 Task: Create in the project AgileMission in Backlog an issue 'Implement a new cloud-based expense management system for a company with advanced expense tracking and reimbursement features', assign it to team member softage.3@softage.net and change the status to IN PROGRESS. Create in the project AgileMission in Backlog an issue 'Integrate a new virtual assistant feature into an existing mobile application to enhance user experience and convenience', assign it to team member softage.4@softage.net and change the status to IN PROGRESS
Action: Mouse moved to (273, 298)
Screenshot: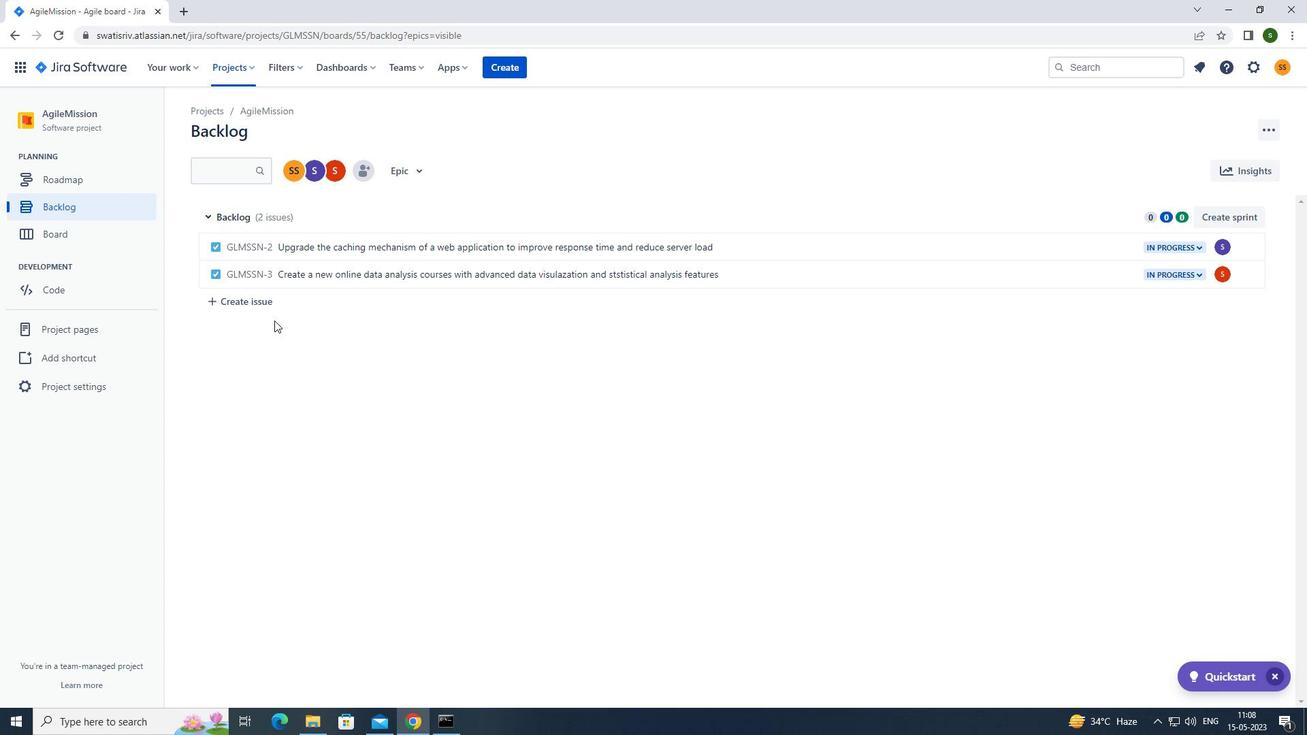 
Action: Mouse pressed left at (273, 298)
Screenshot: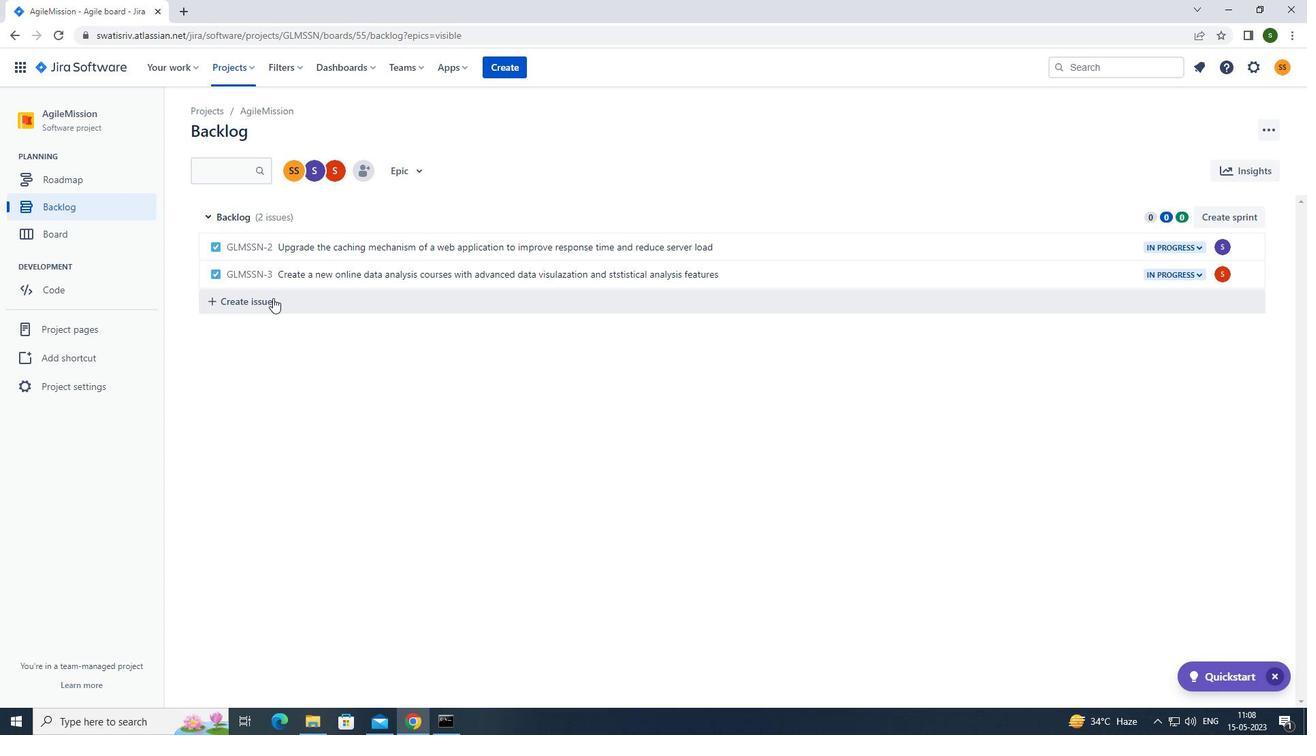 
Action: Mouse moved to (327, 297)
Screenshot: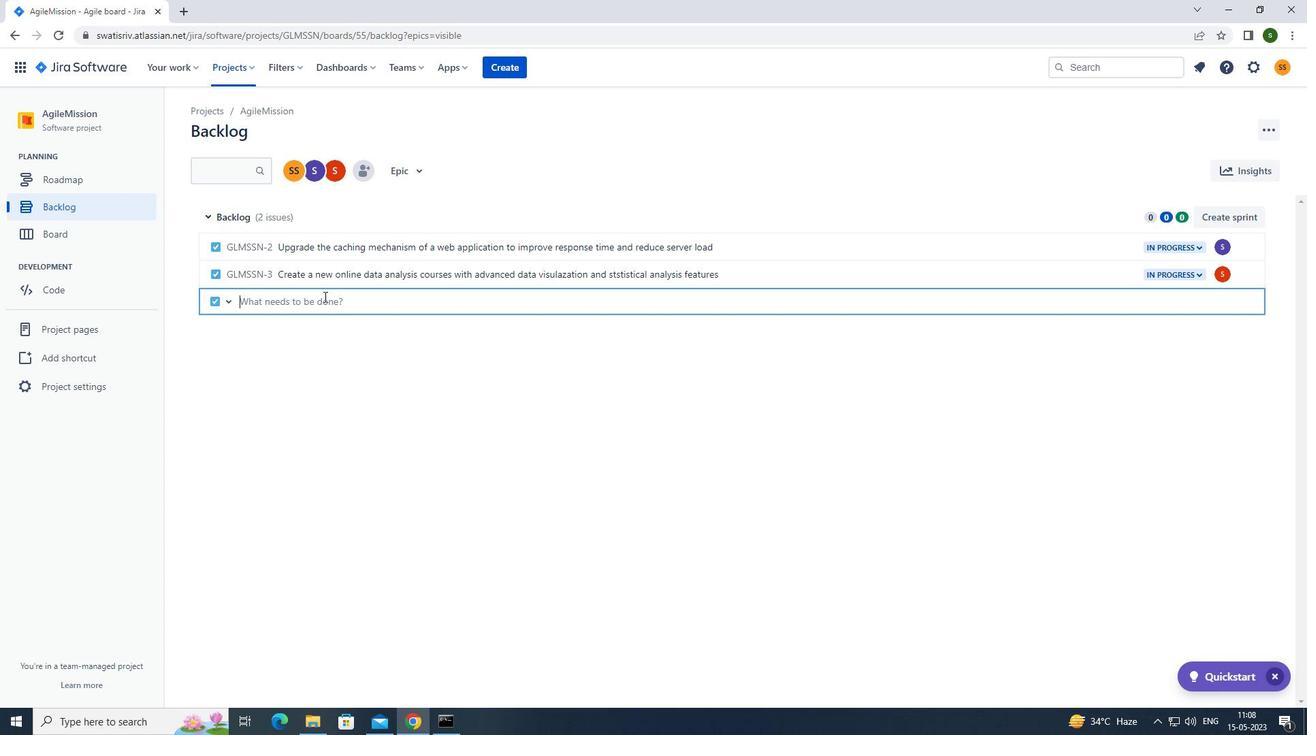 
Action: Key pressed <Key.caps_lock>i<Key.caps_lock>mplement<Key.space>a<Key.space>new<Key.space>cloud-based<Key.space>expense<Key.space>managment<Key.space>system<Key.space>for<Key.space>a<Key.space>company<Key.space>with<Key.space>advanced<Key.space>expense<Key.space>tracking<Key.space>and<Key.space>reimbursement<Key.space>features<Key.enter>
Screenshot: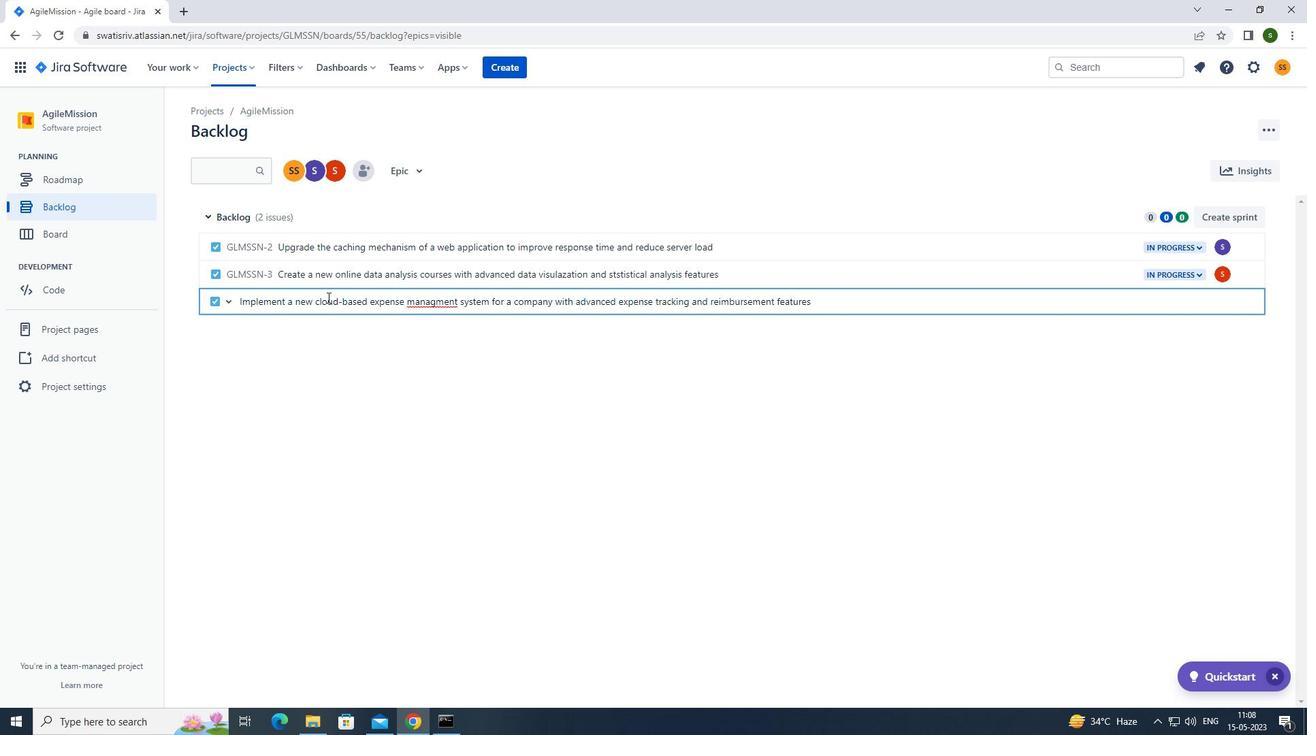 
Action: Mouse moved to (1219, 303)
Screenshot: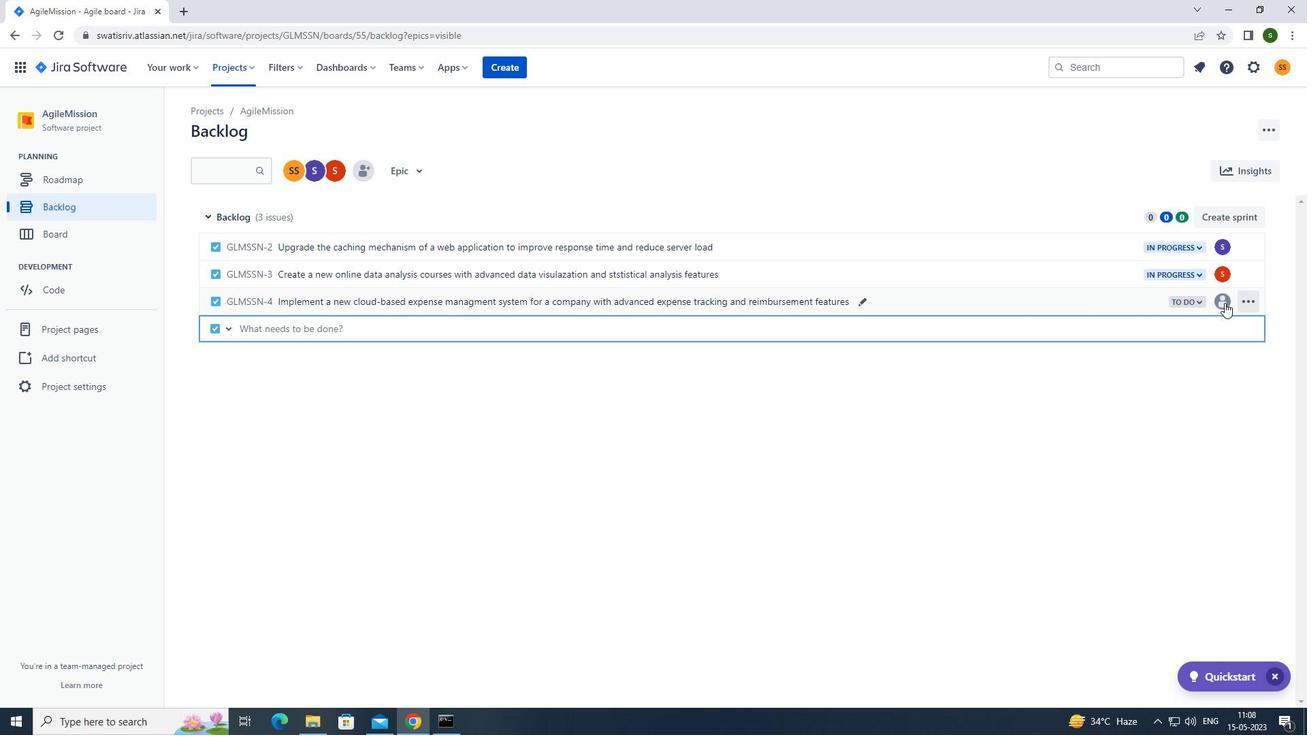 
Action: Mouse pressed left at (1219, 303)
Screenshot: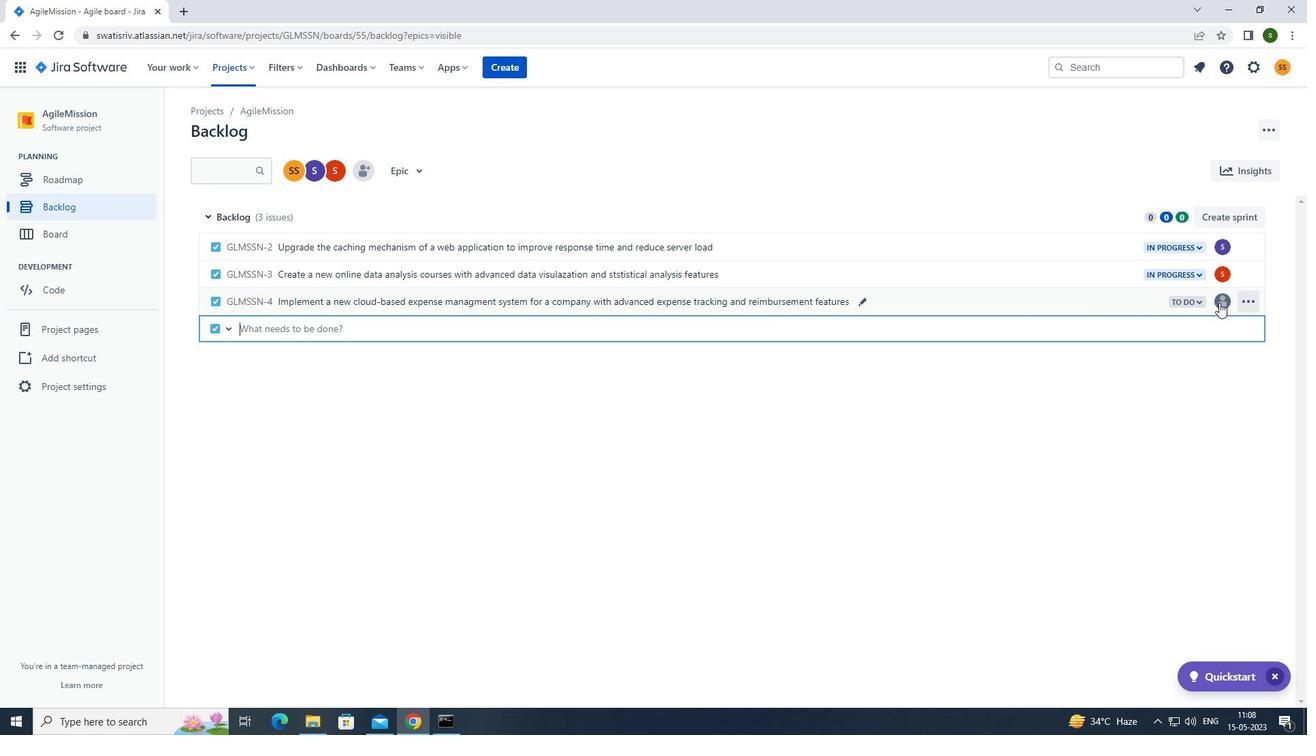 
Action: Mouse moved to (1135, 439)
Screenshot: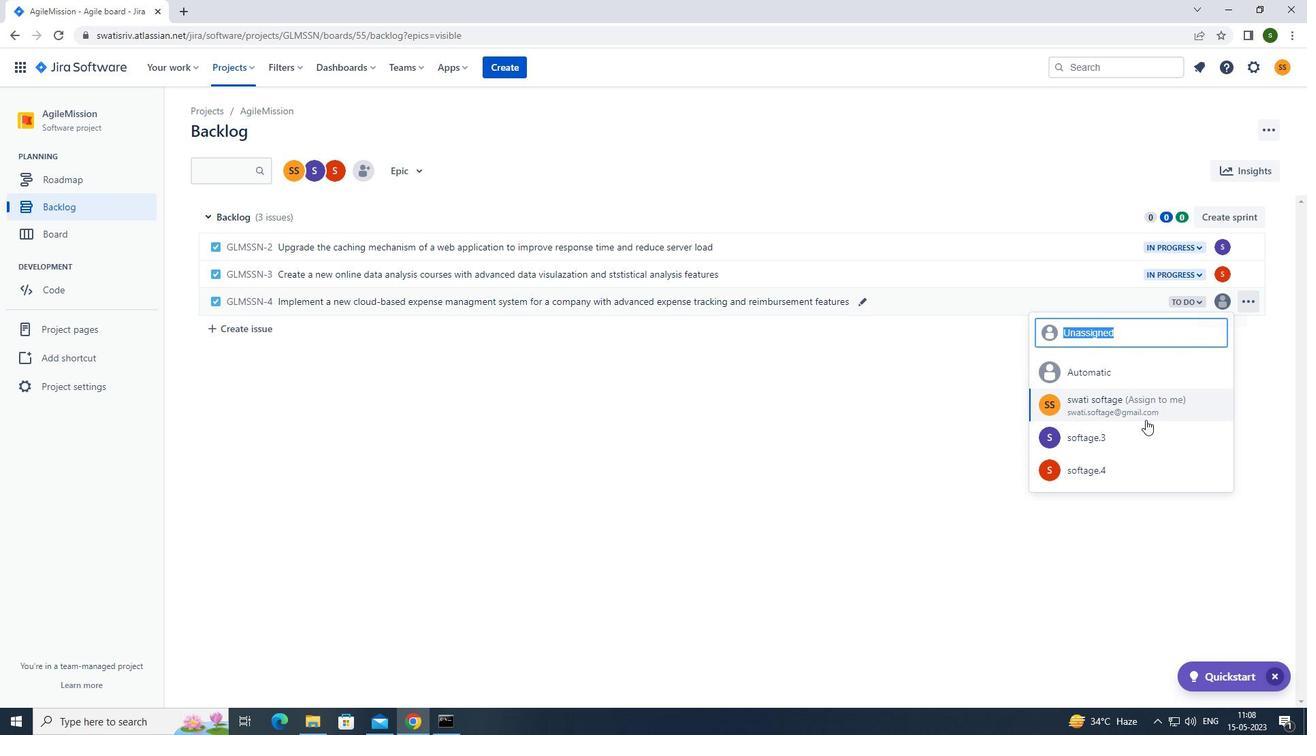 
Action: Mouse pressed left at (1135, 439)
Screenshot: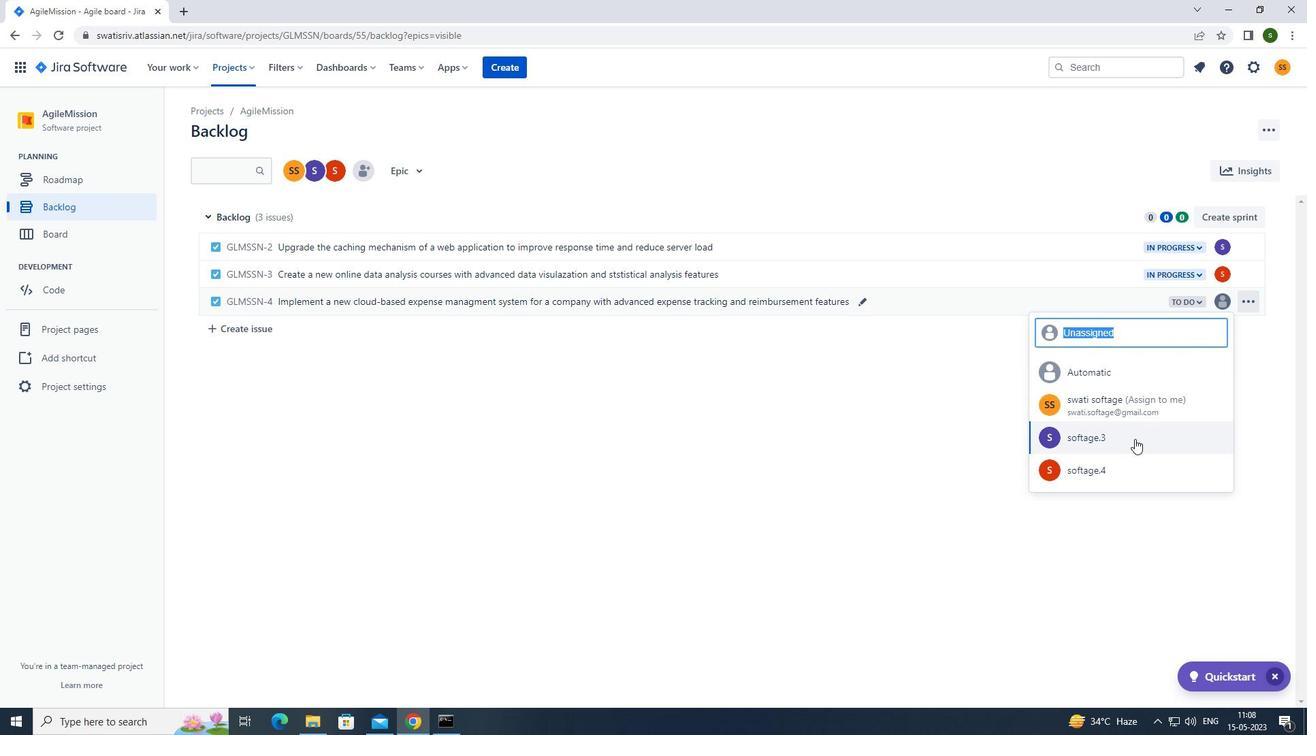 
Action: Mouse moved to (1187, 301)
Screenshot: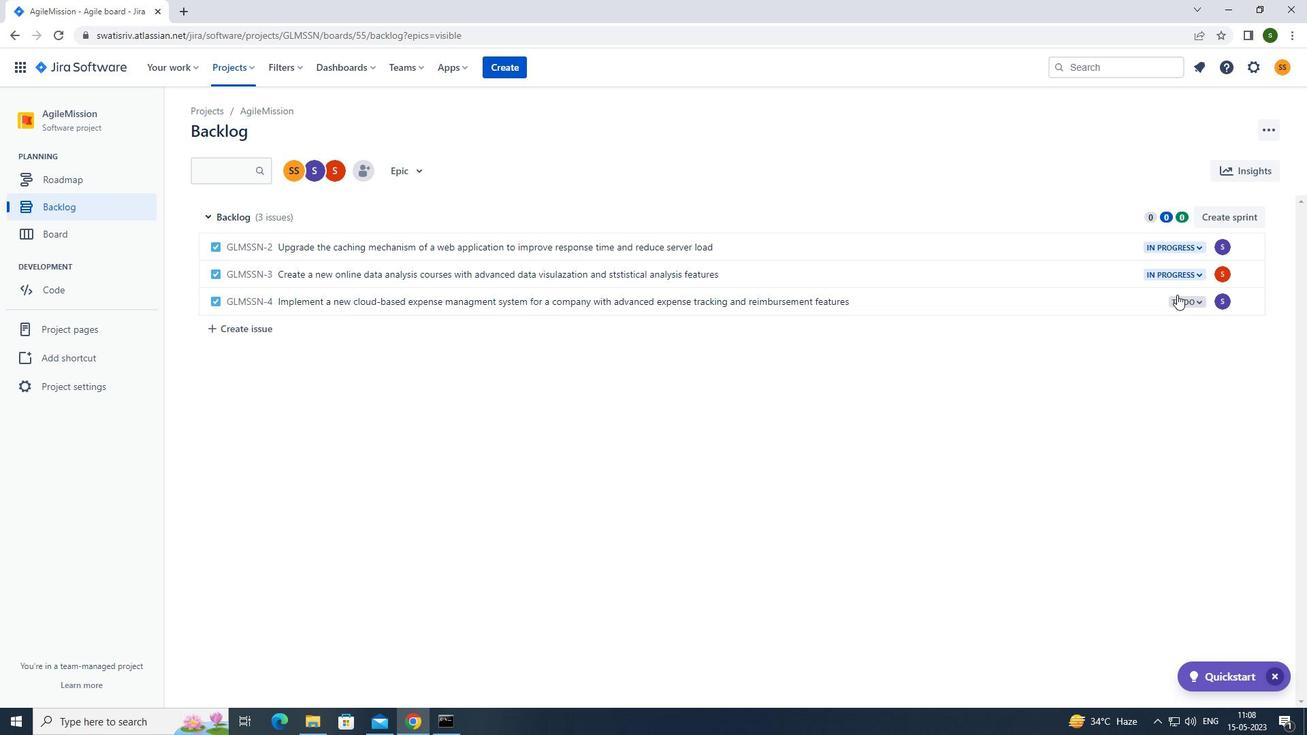 
Action: Mouse pressed left at (1187, 301)
Screenshot: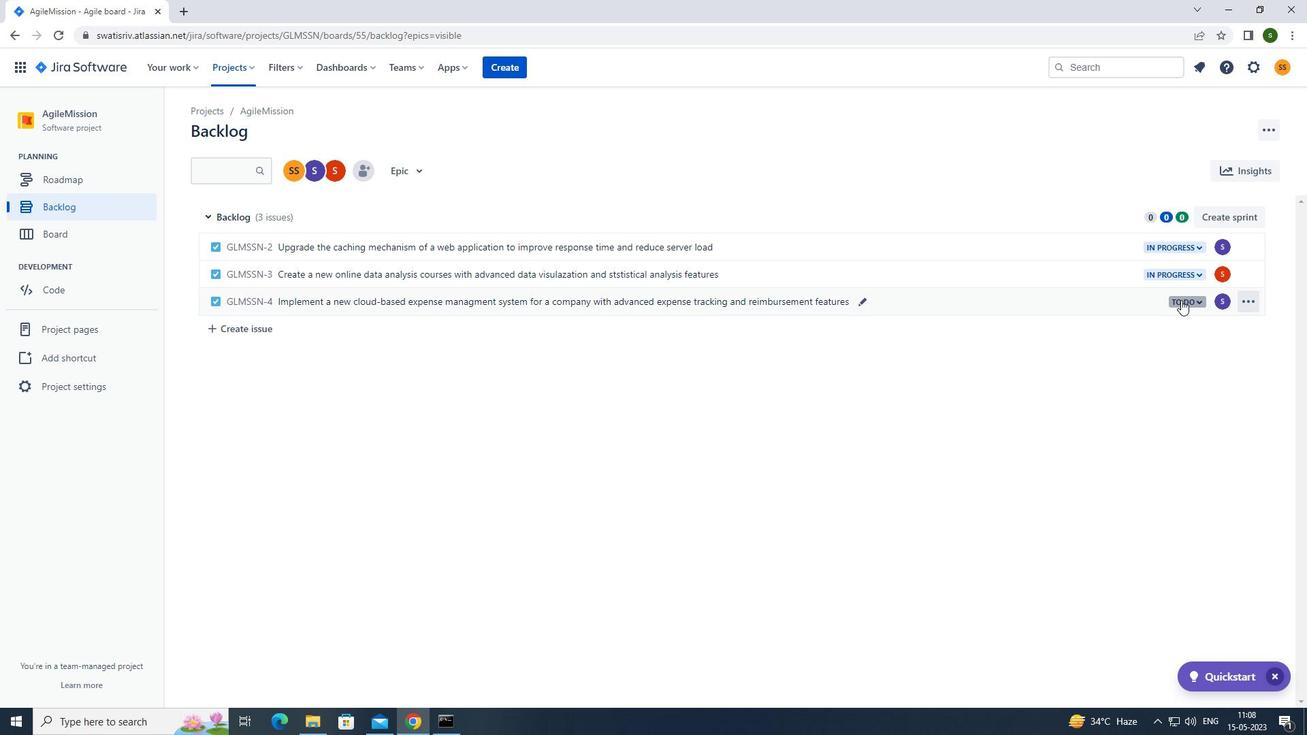 
Action: Mouse moved to (1145, 326)
Screenshot: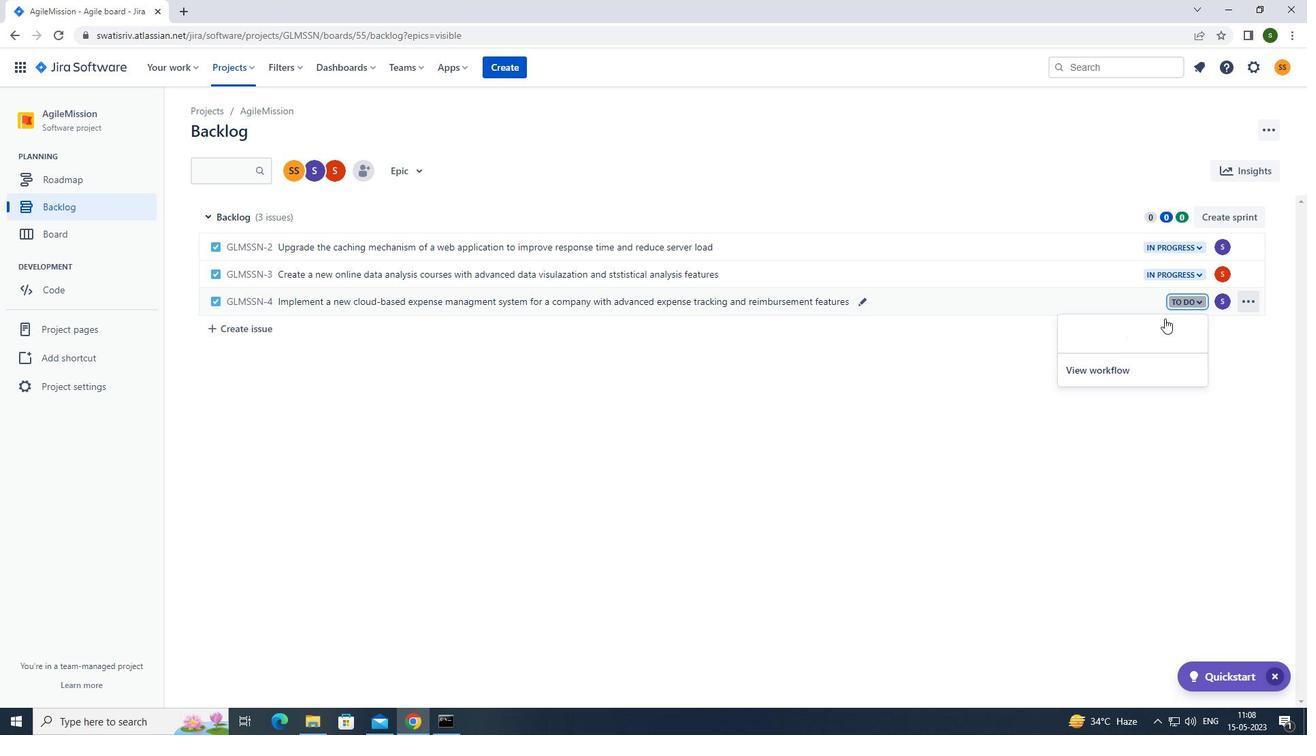 
Action: Mouse pressed left at (1145, 326)
Screenshot: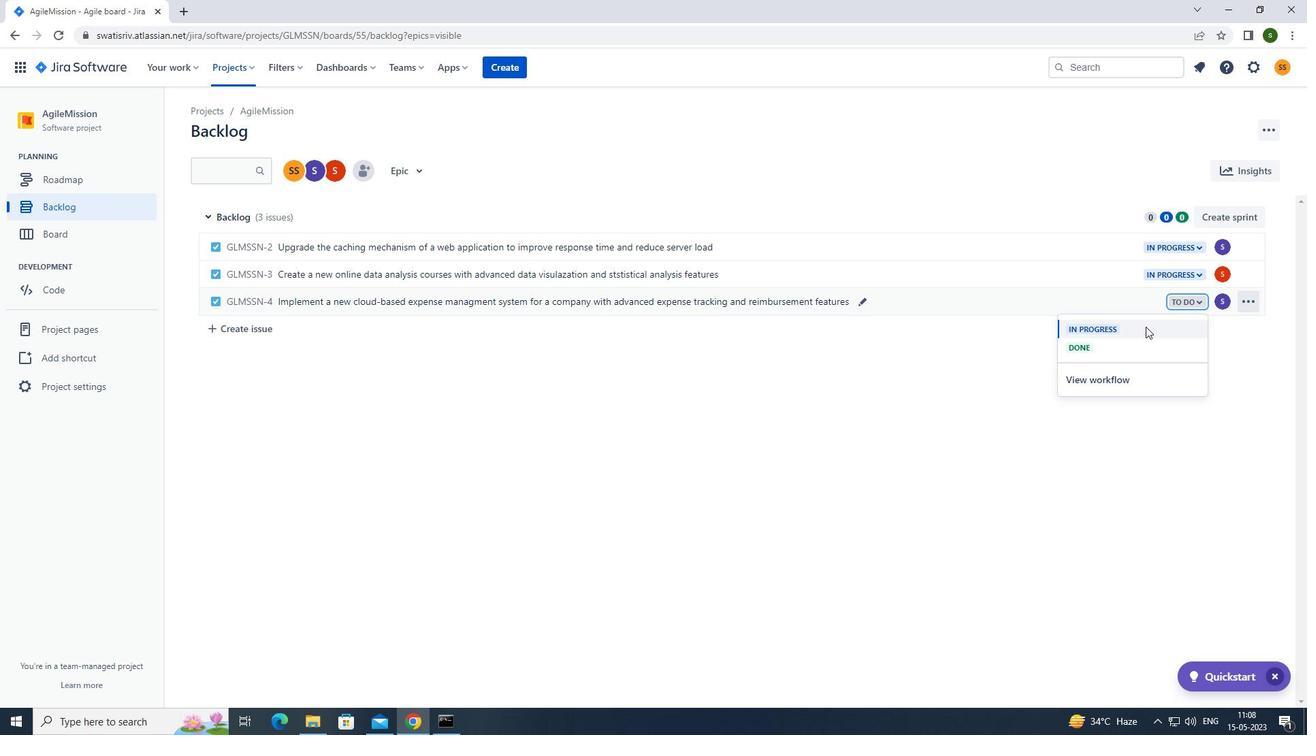 
Action: Mouse moved to (255, 330)
Screenshot: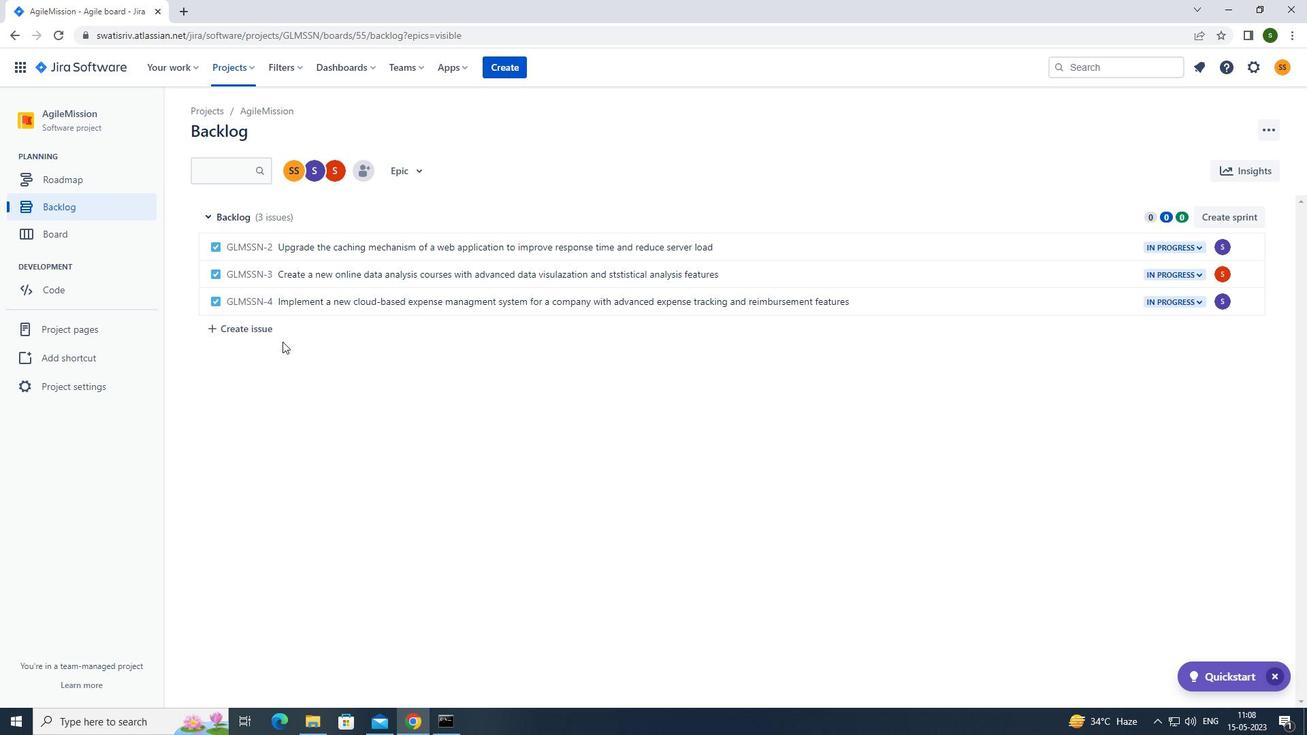 
Action: Mouse pressed left at (255, 330)
Screenshot: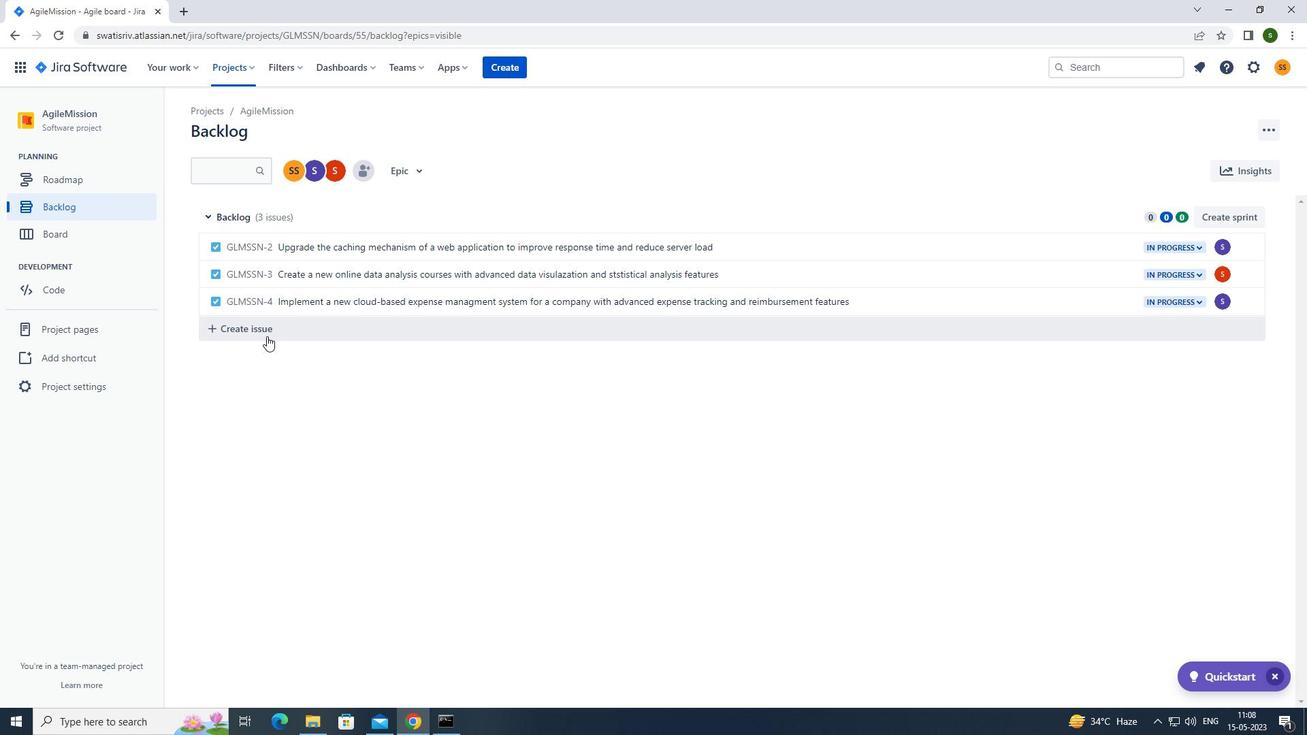 
Action: Mouse moved to (296, 329)
Screenshot: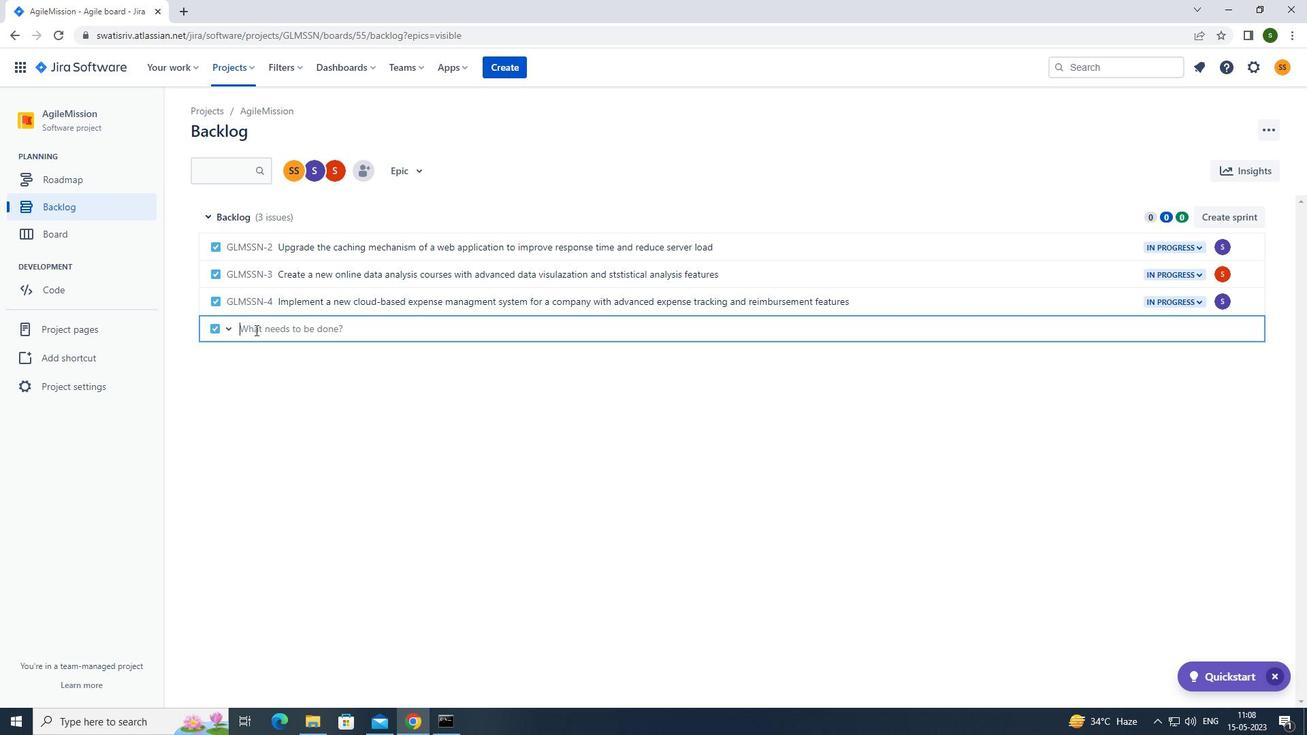 
Action: Mouse pressed left at (296, 329)
Screenshot: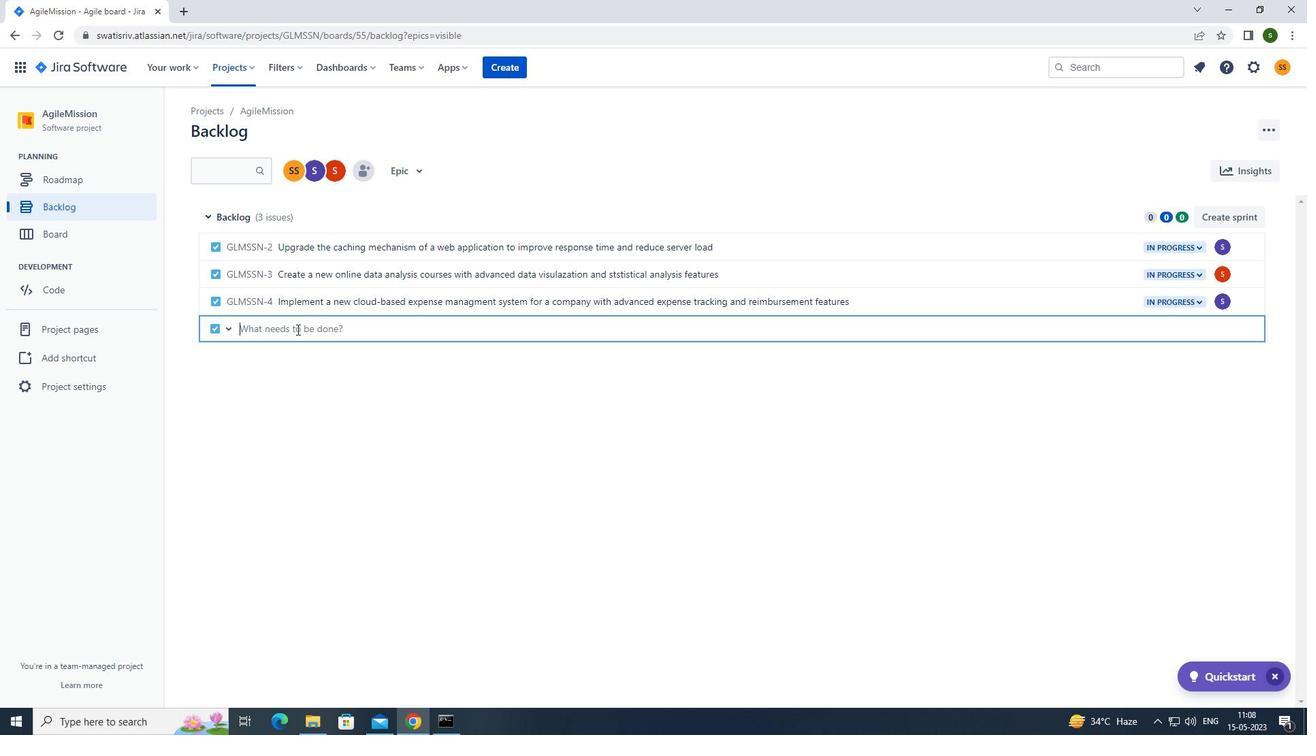 
Action: Key pressed <Key.caps_lock>i<Key.caps_lock>ntegrate<Key.space>a<Key.space>new<Key.space>virtual<Key.space>assitant<Key.space>feature<Key.space>into<Key.space>an<Key.space>existing<Key.space>mobile<Key.space>application<Key.space>to<Key.space>enhance<Key.space>user<Key.space>experience<Key.space>and<Key.space>convenience<Key.enter>
Screenshot: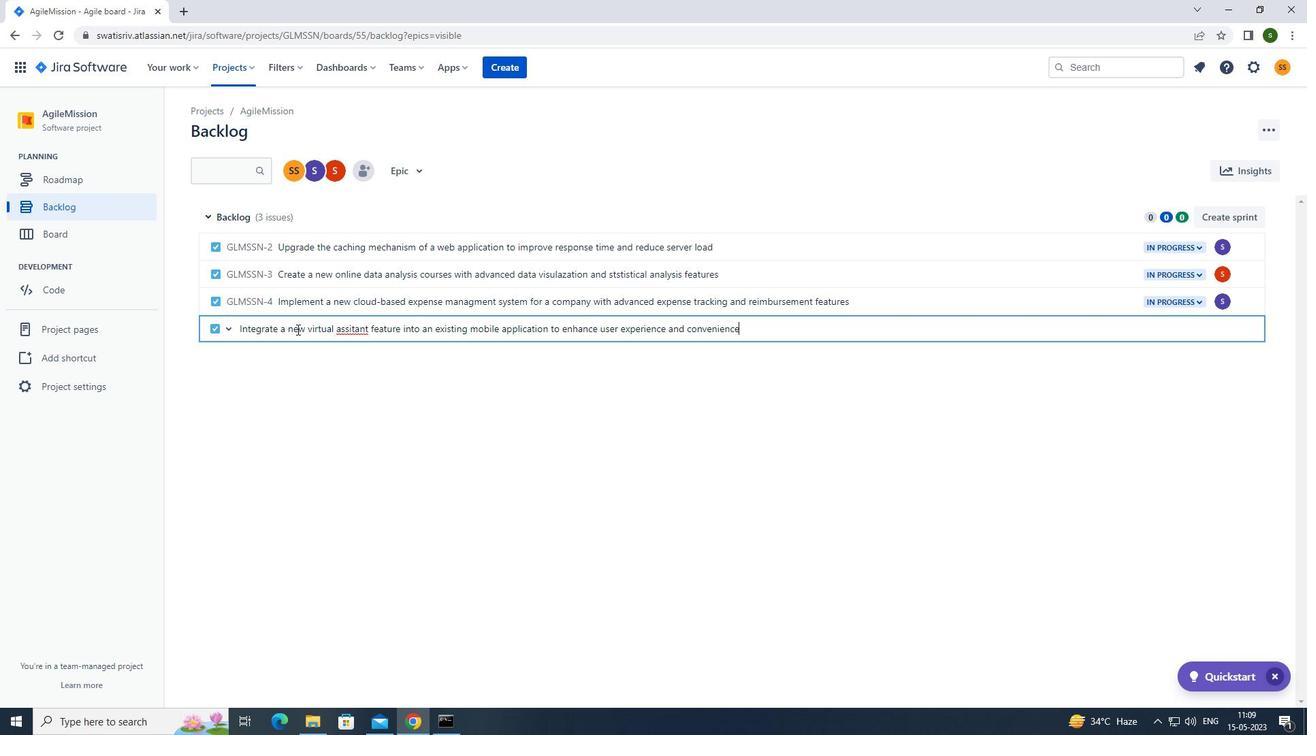 
Action: Mouse moved to (1219, 325)
Screenshot: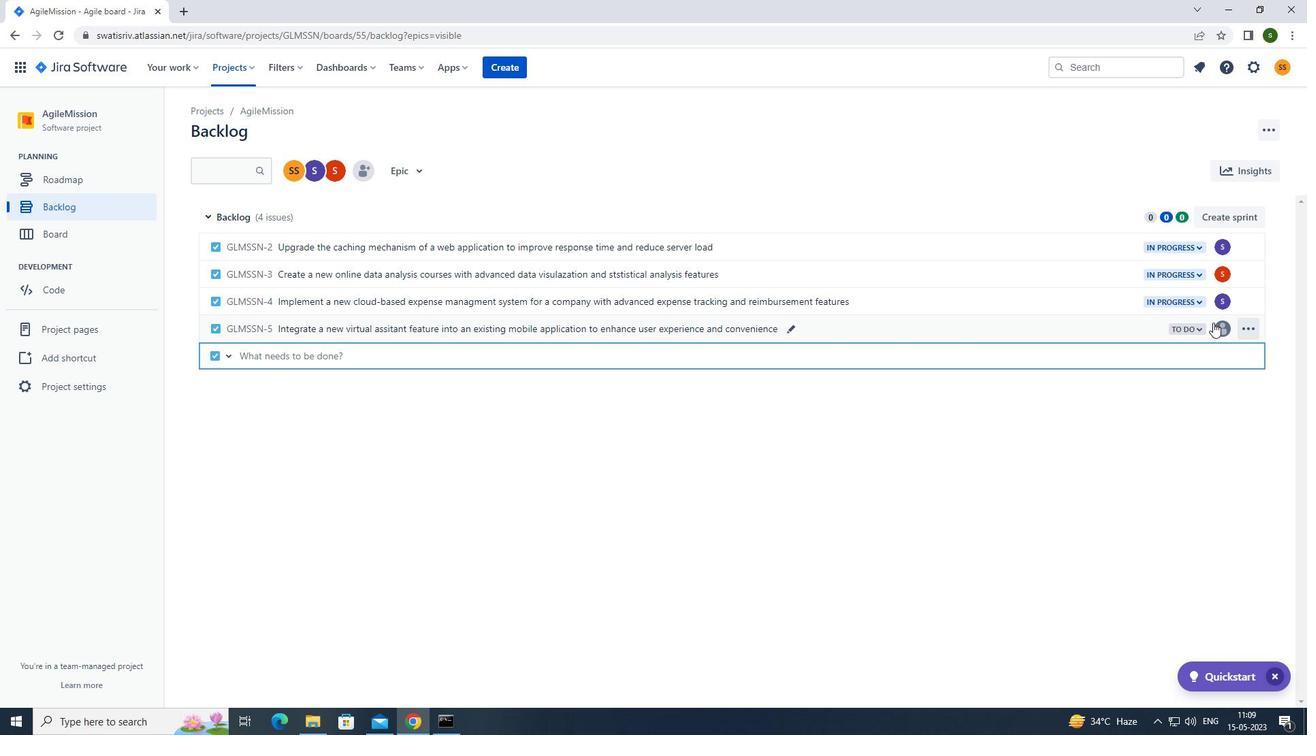 
Action: Mouse pressed left at (1219, 325)
Screenshot: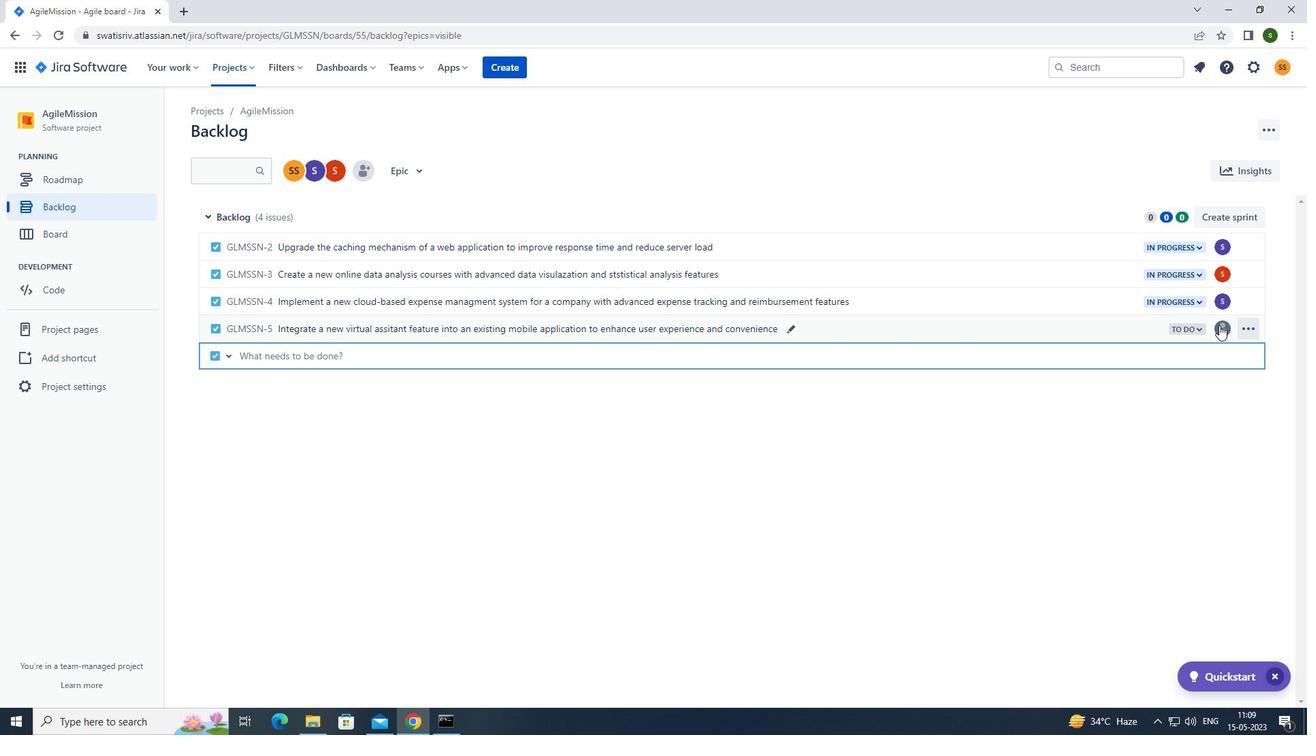 
Action: Mouse moved to (1106, 494)
Screenshot: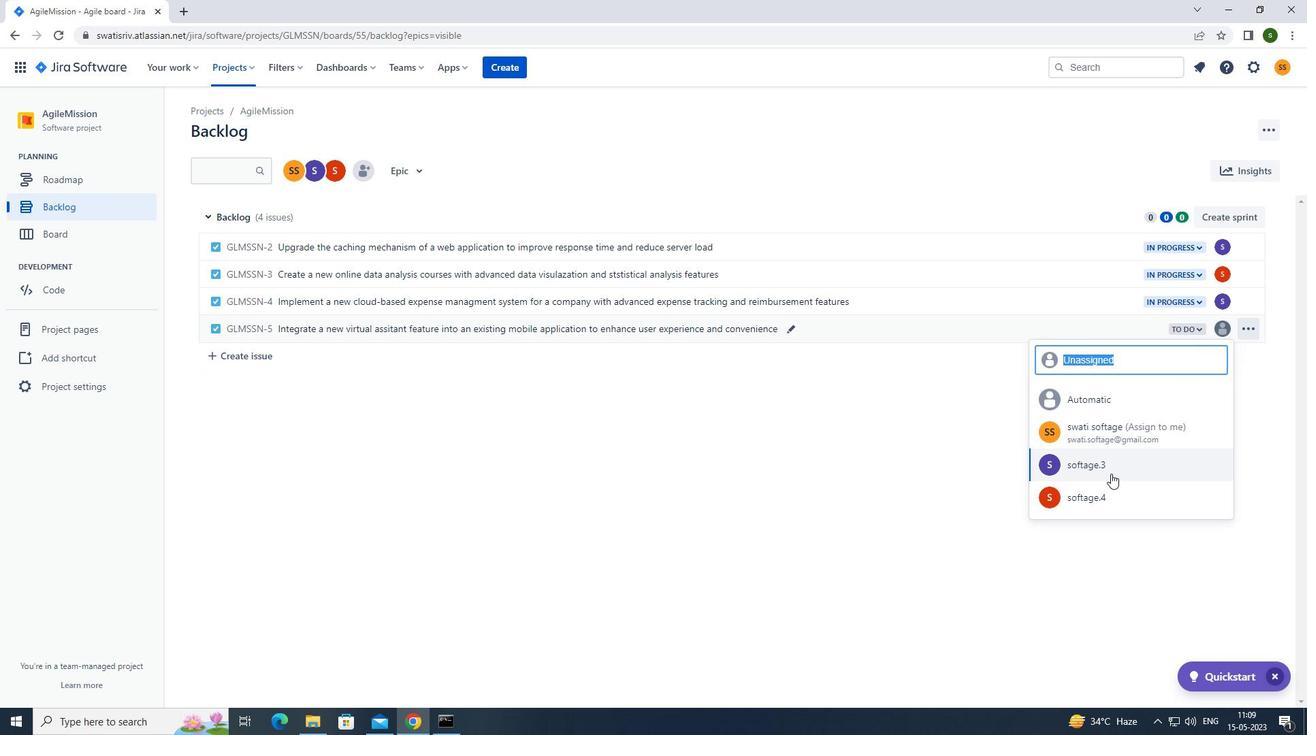 
Action: Mouse pressed left at (1106, 494)
Screenshot: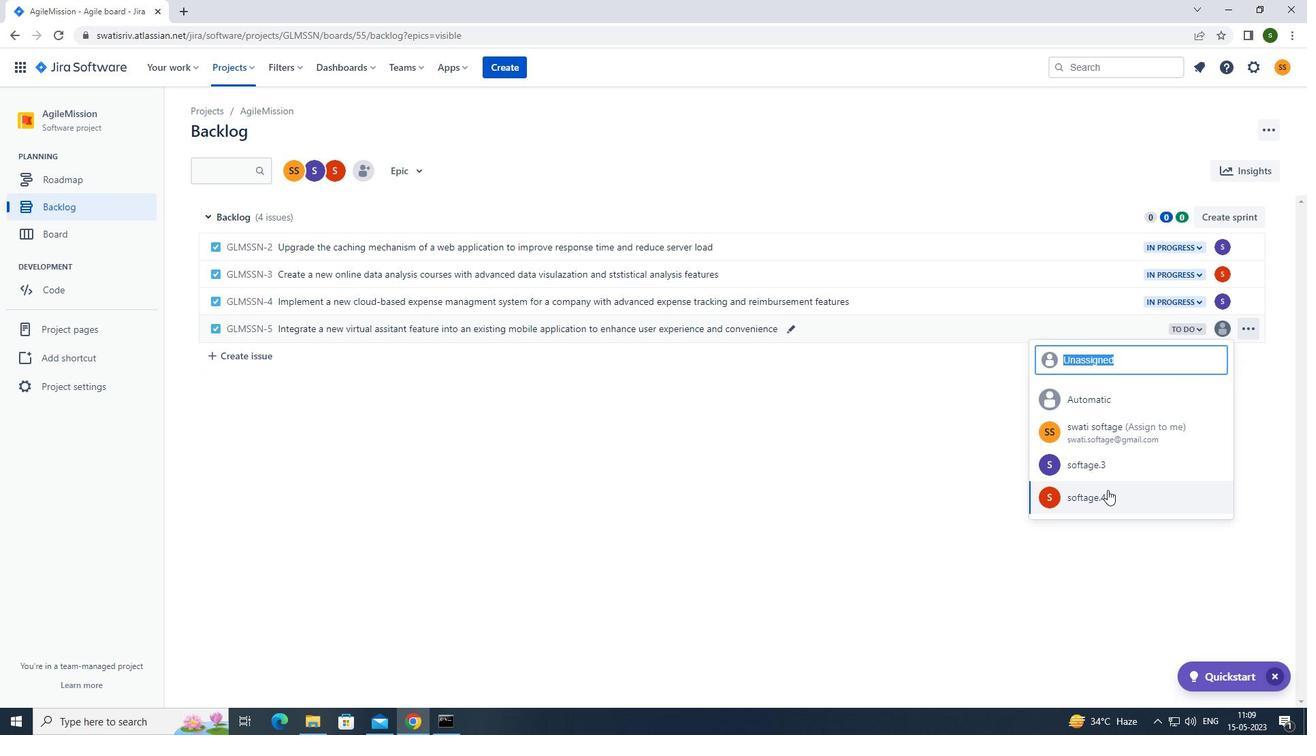 
Action: Mouse moved to (1188, 330)
Screenshot: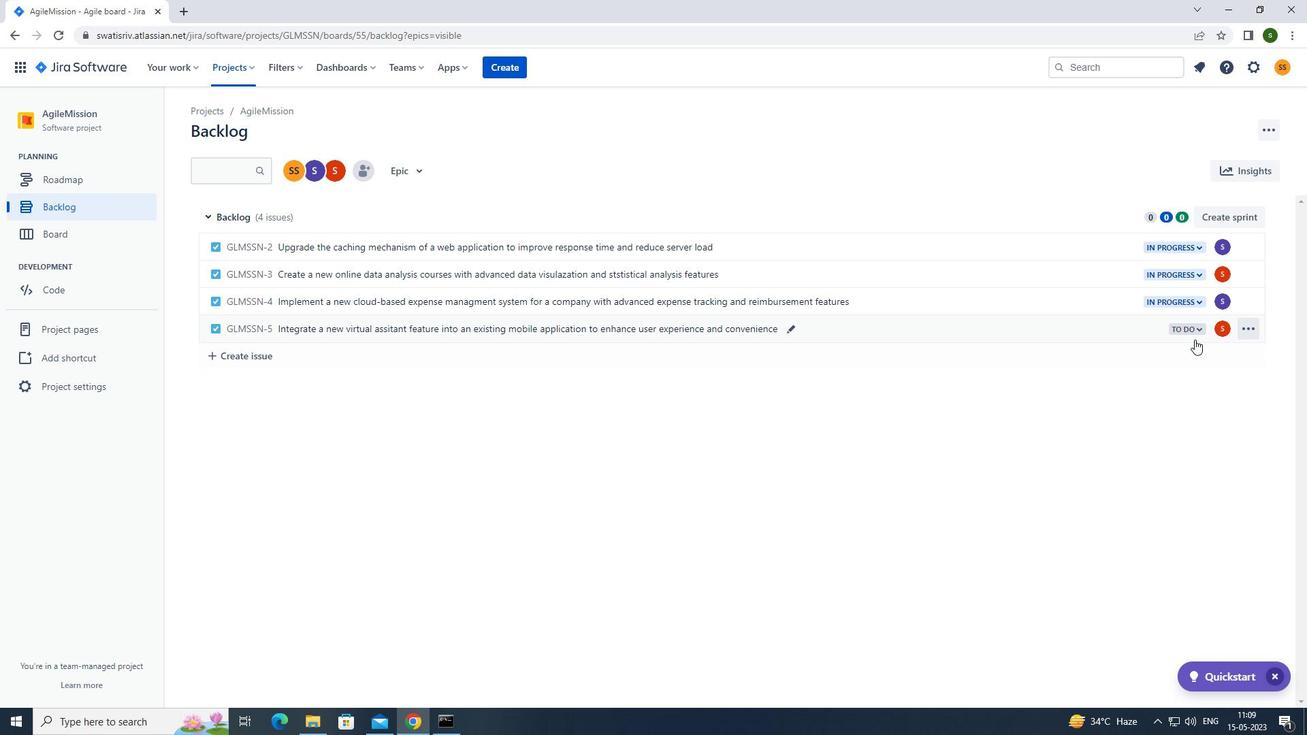 
Action: Mouse pressed left at (1188, 330)
Screenshot: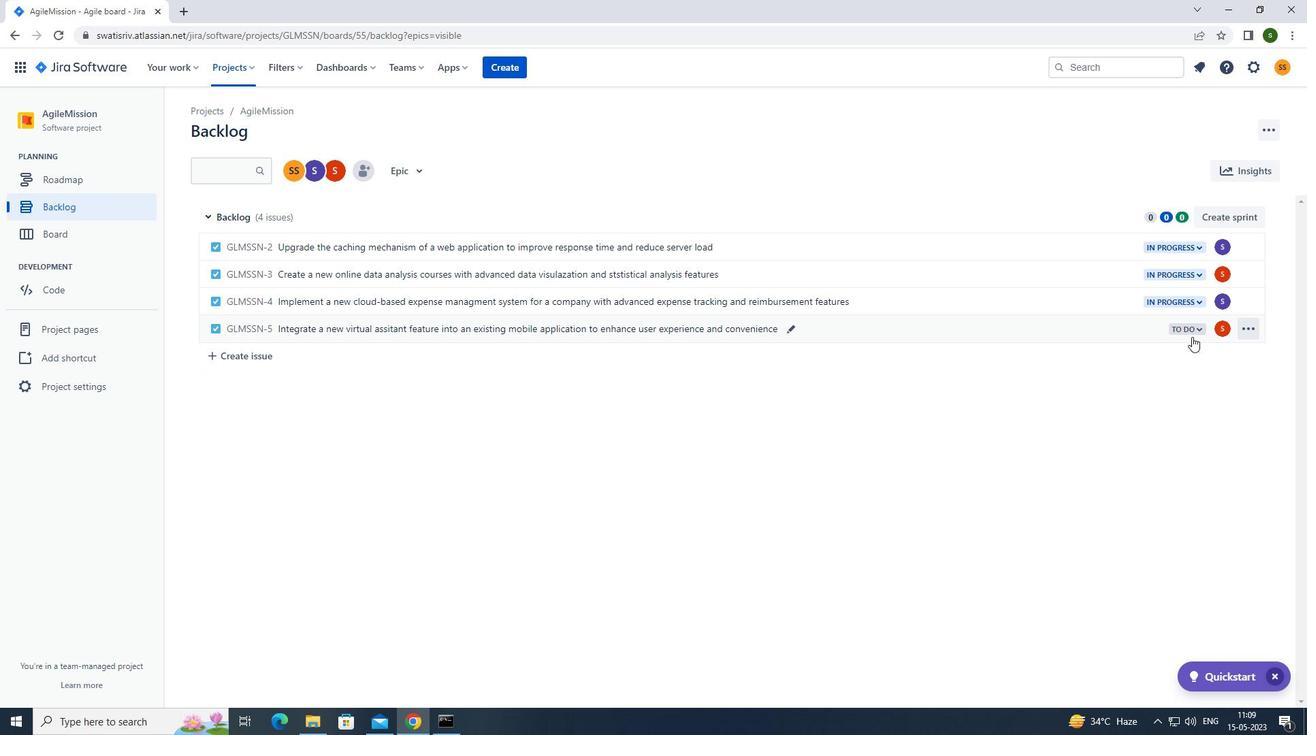
Action: Mouse moved to (1144, 352)
Screenshot: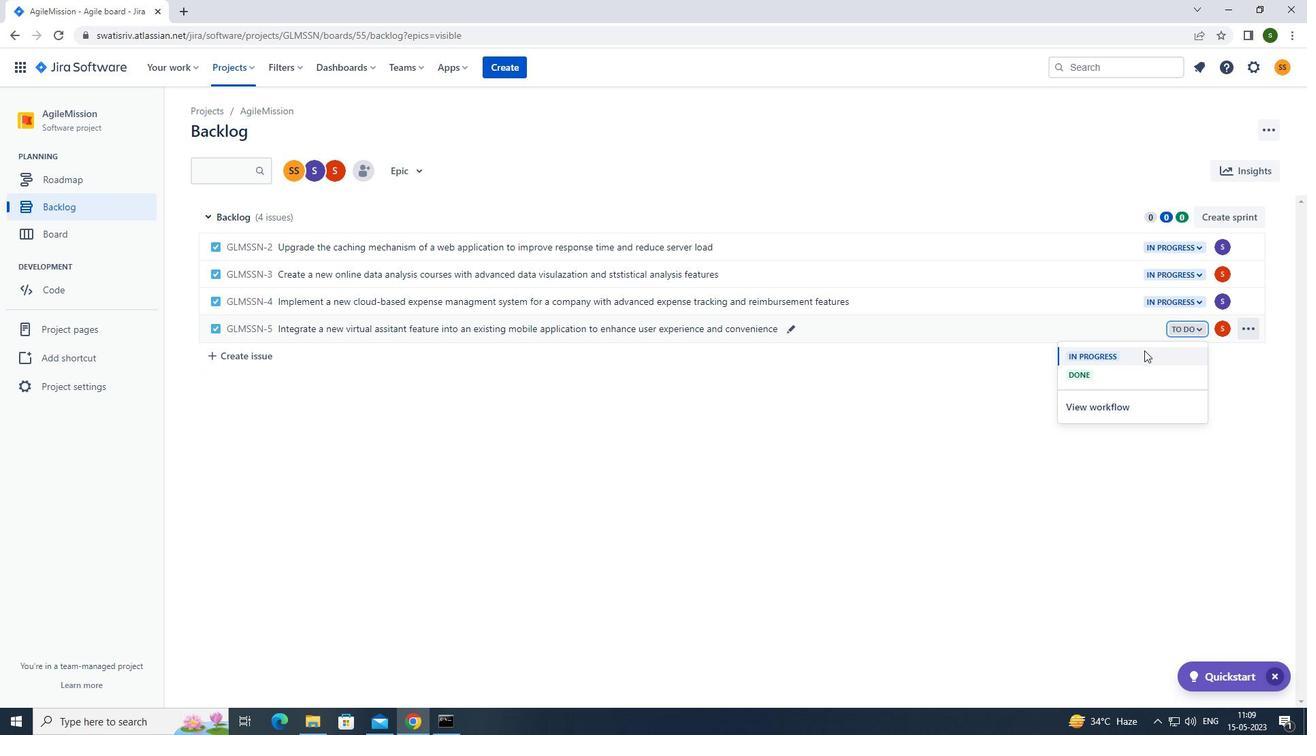 
Action: Mouse pressed left at (1144, 352)
Screenshot: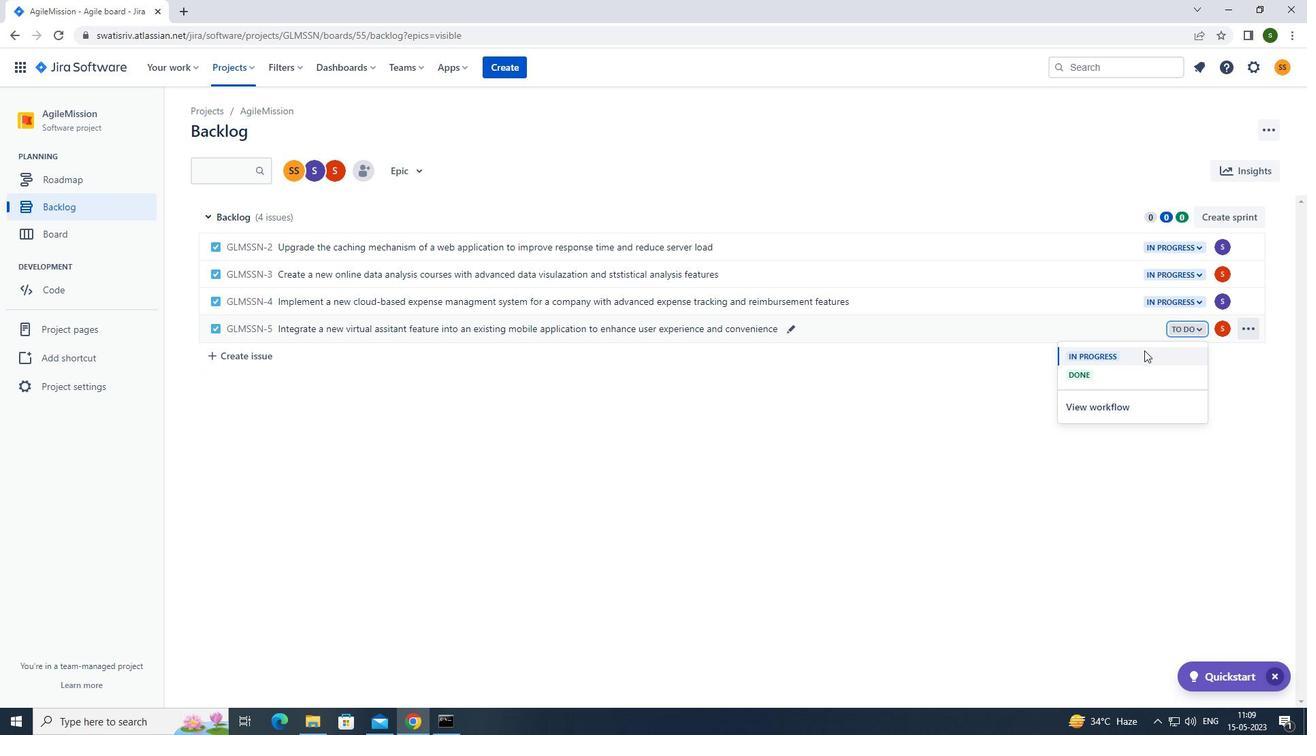 
Action: Mouse moved to (993, 505)
Screenshot: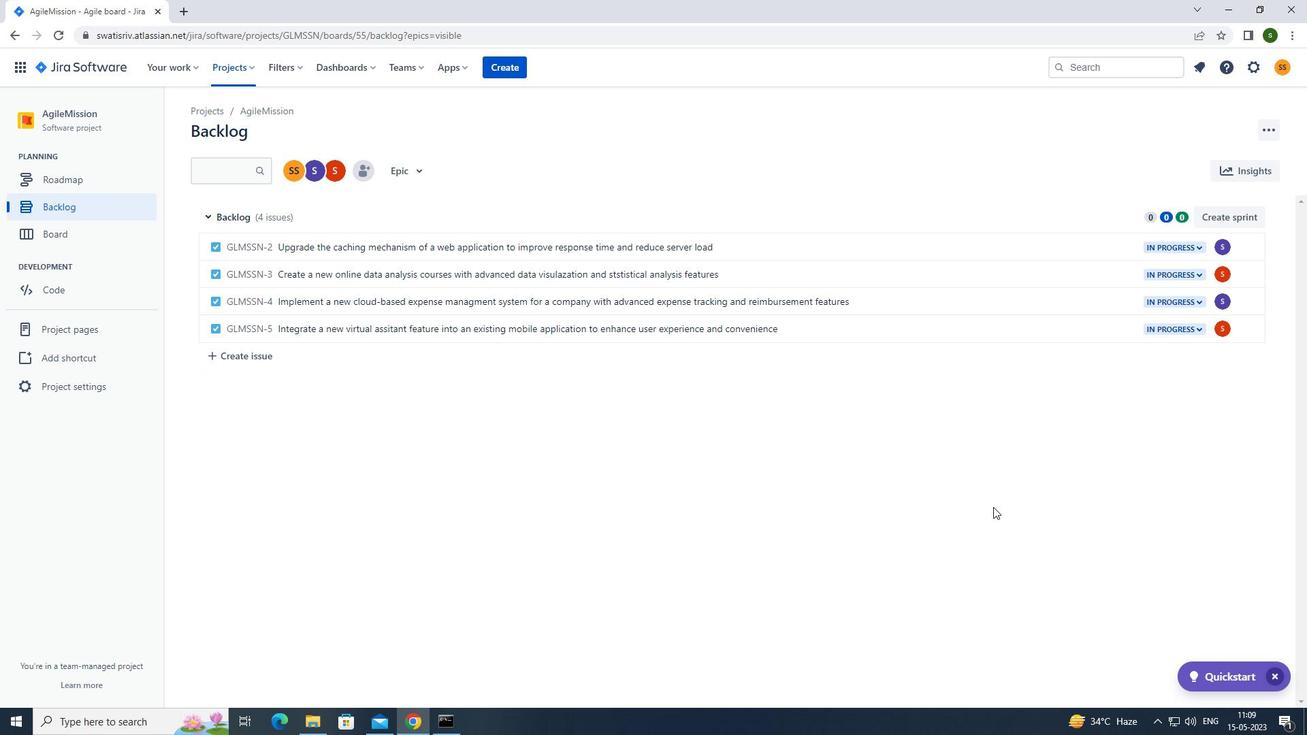 
